 Task: Open a blank sheet, save the file as Computers.txt Add Heading 'Types of Computers:'Add the following points with capital alphabet 'A.	Laptop_x000D_
B.	Desktop_x000D_
C.	Tablet_x000D_
'Select the entire thext and change line spacing to  1.5 ,change the font size of heading and points to 18
Action: Mouse moved to (260, 281)
Screenshot: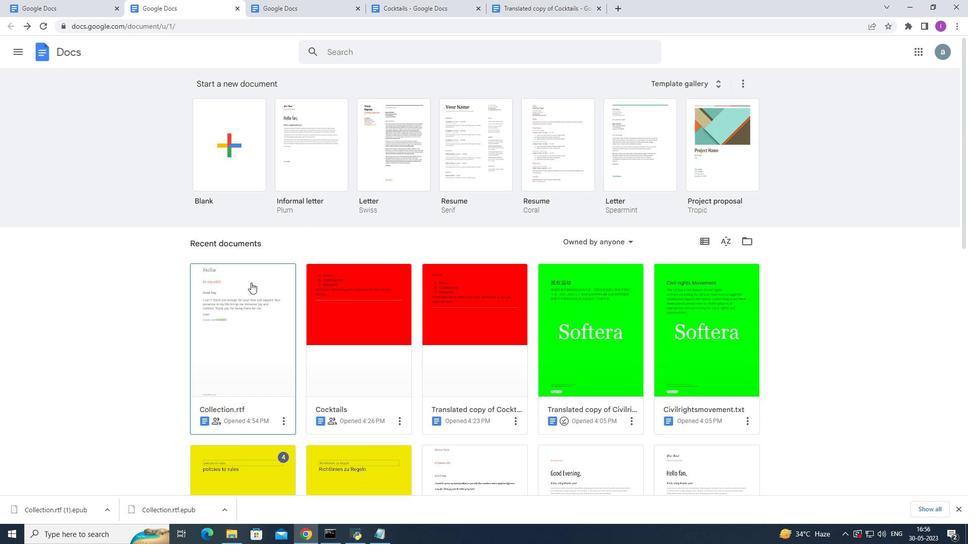 
Action: Mouse pressed left at (260, 281)
Screenshot: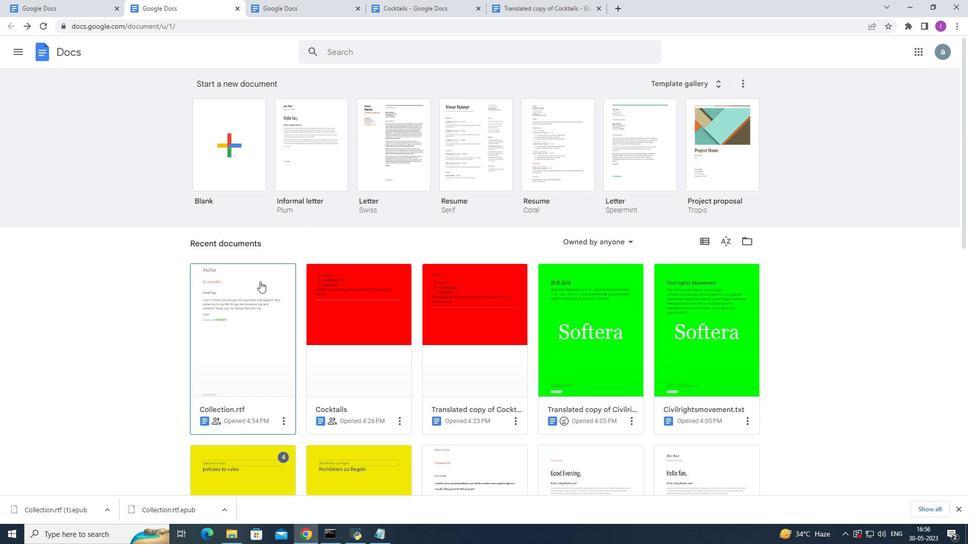 
Action: Mouse moved to (11, 26)
Screenshot: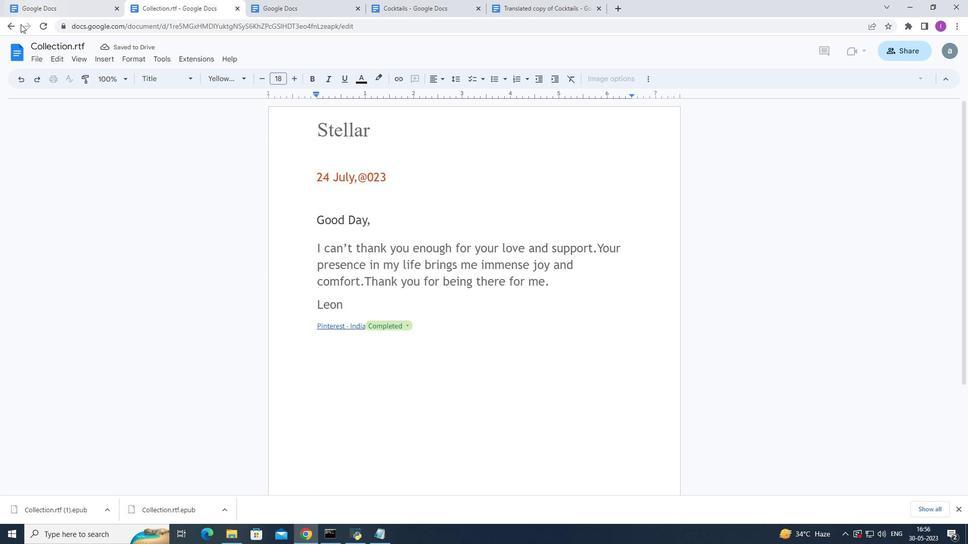
Action: Mouse pressed left at (11, 26)
Screenshot: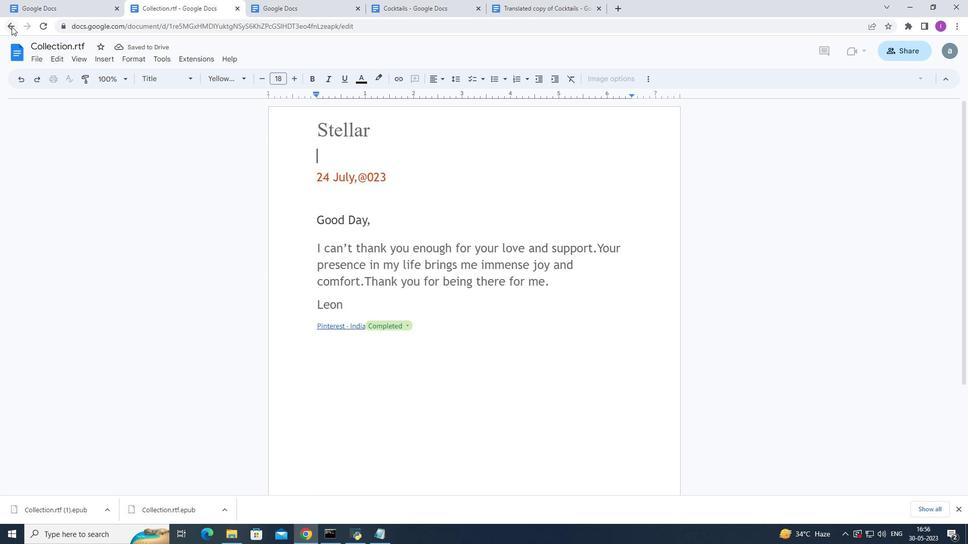 
Action: Mouse moved to (236, 156)
Screenshot: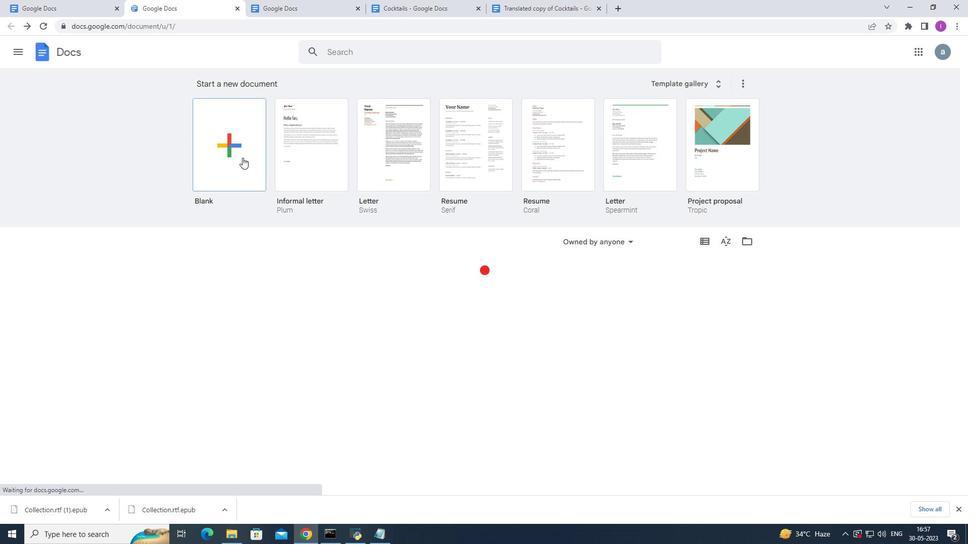 
Action: Mouse pressed left at (236, 156)
Screenshot: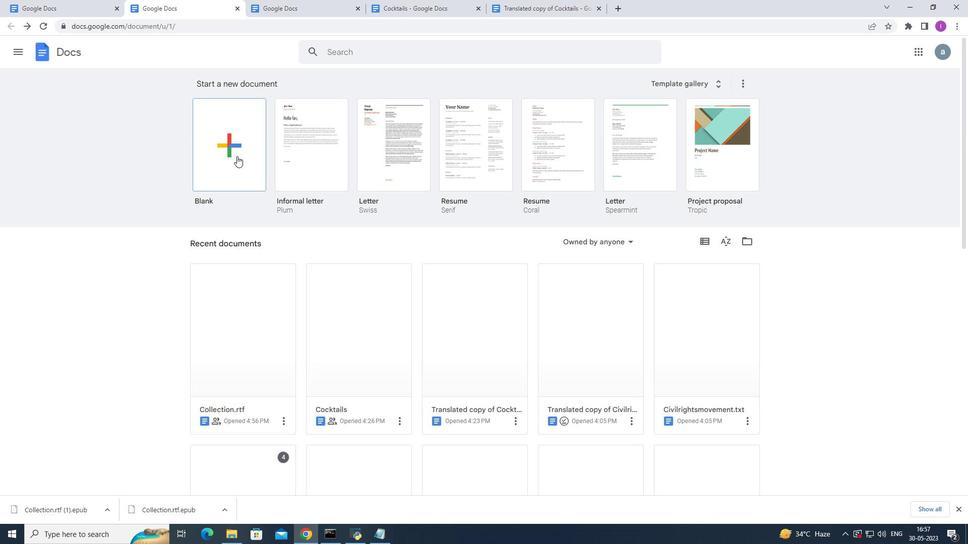 
Action: Mouse moved to (105, 45)
Screenshot: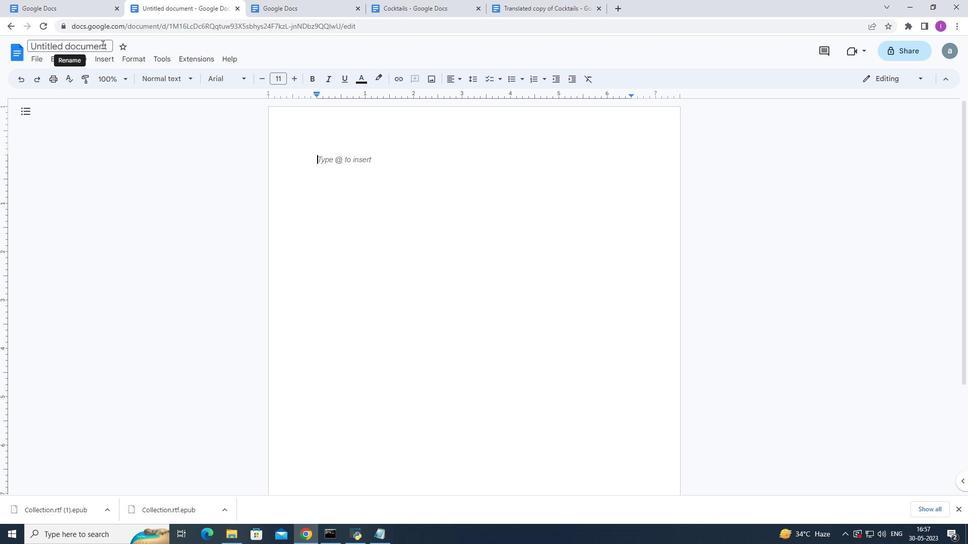 
Action: Mouse pressed left at (105, 45)
Screenshot: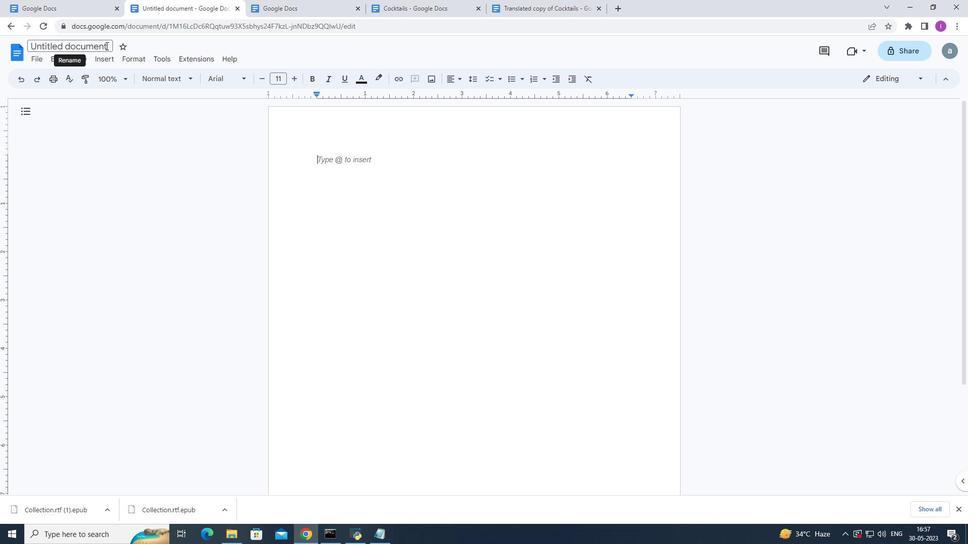 
Action: Mouse moved to (498, 57)
Screenshot: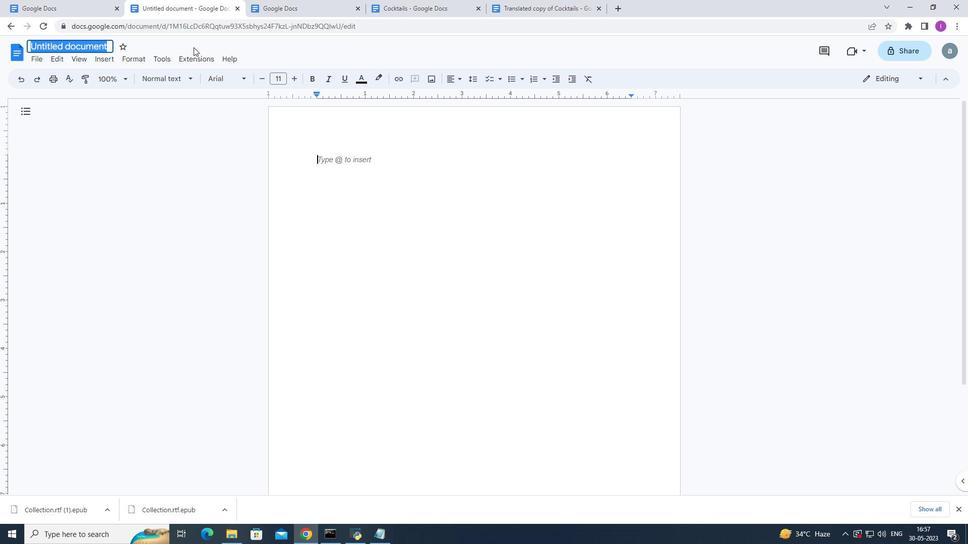 
Action: Key pressed <Key.backspace><Key.shift>Types<Key.space>of<Key.space><Key.shift>Computers
Screenshot: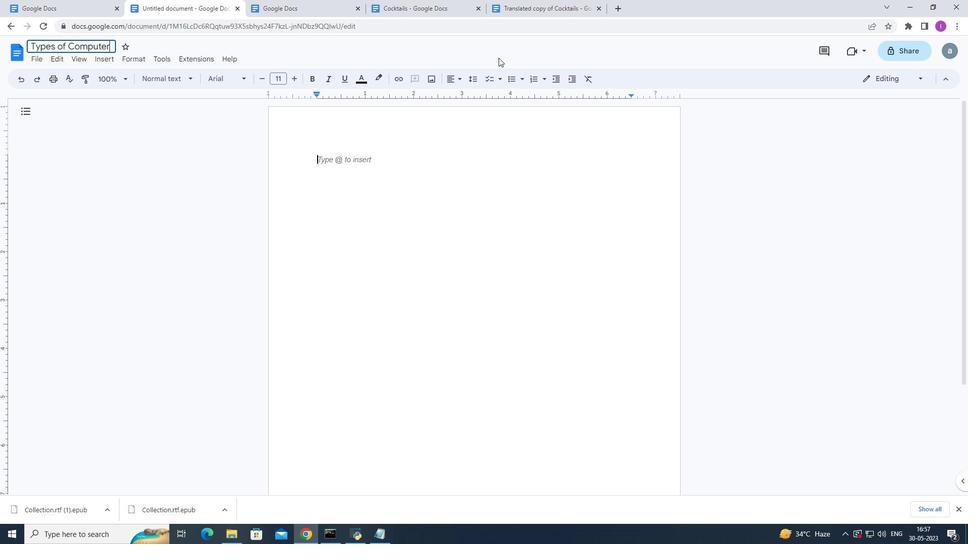 
Action: Mouse moved to (320, 159)
Screenshot: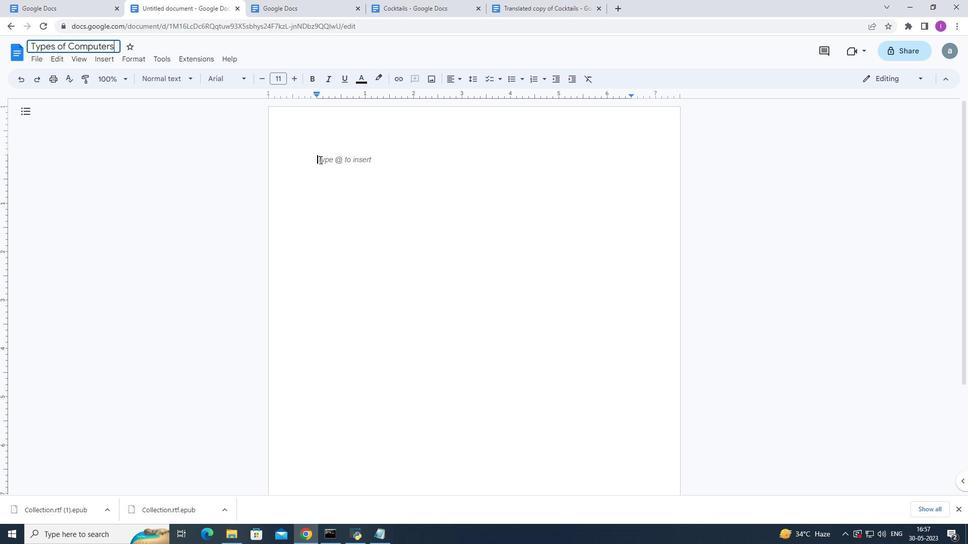 
Action: Mouse pressed left at (320, 159)
Screenshot: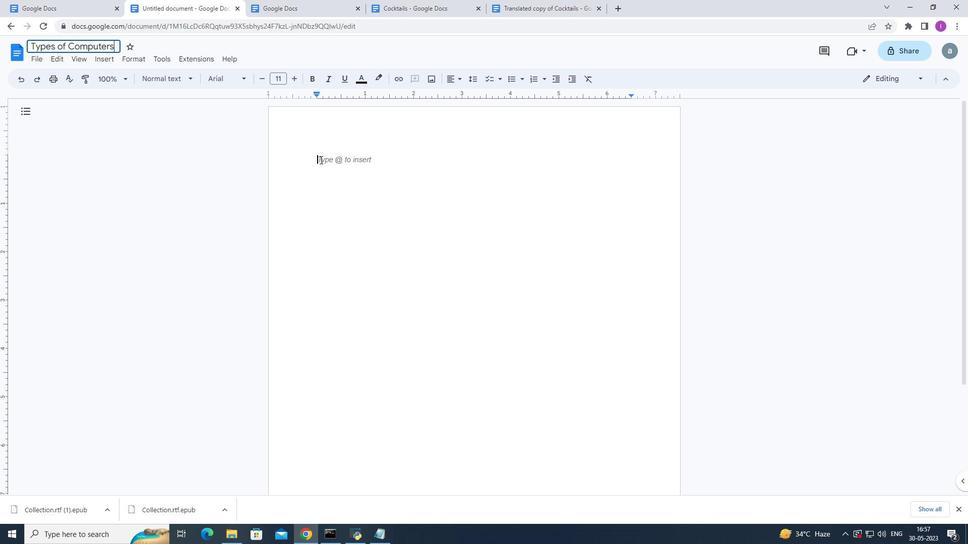 
Action: Mouse moved to (398, 134)
Screenshot: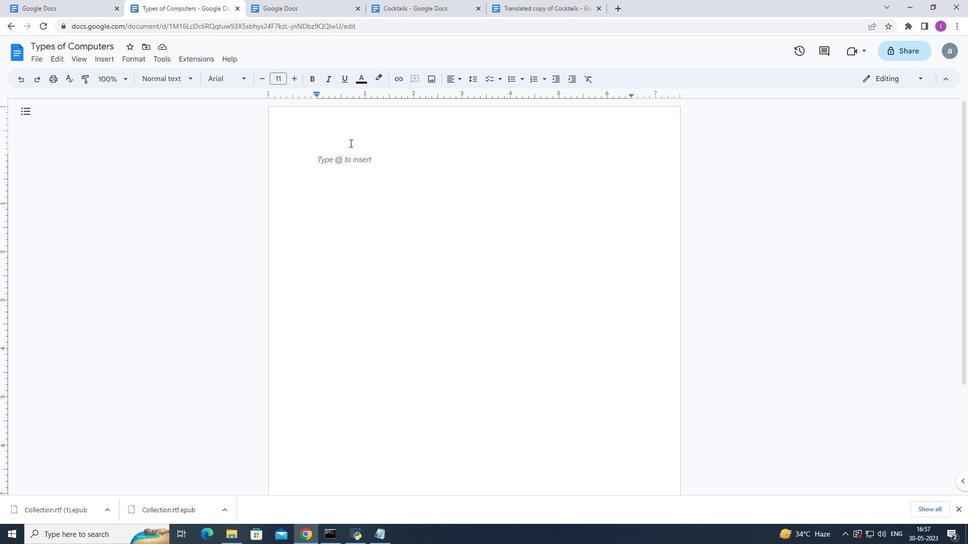 
Action: Key pressed <Key.shift>Types<Key.space>of<Key.space><Key.shift>Computers<Key.enter>a.<Key.backspace><Key.backspace><Key.shift>A.<Key.shift>Laptop
Screenshot: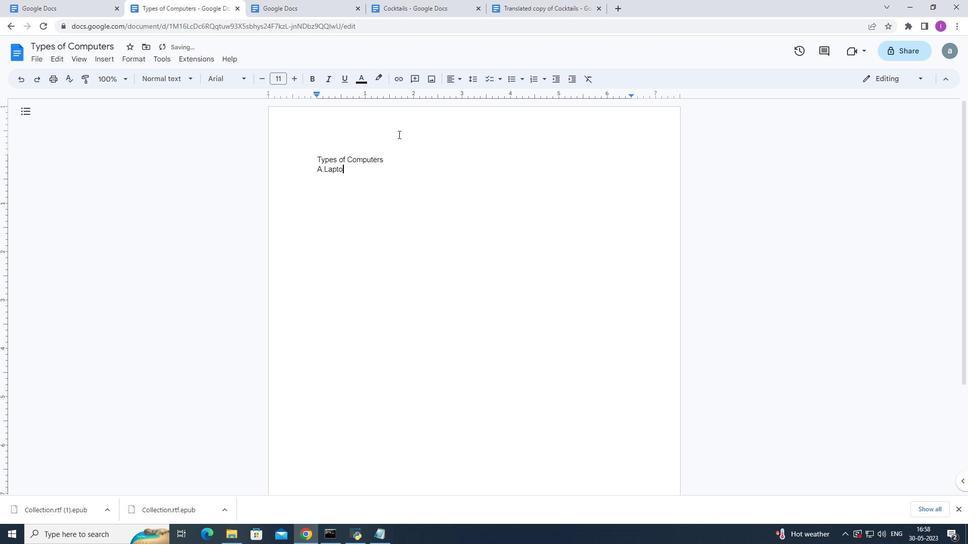 
Action: Mouse moved to (322, 169)
Screenshot: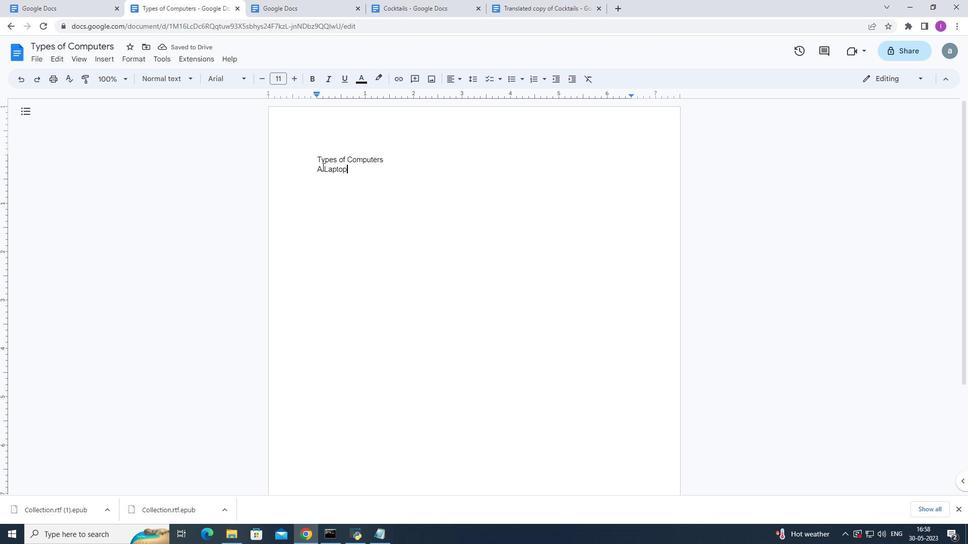 
Action: Mouse pressed left at (322, 169)
Screenshot: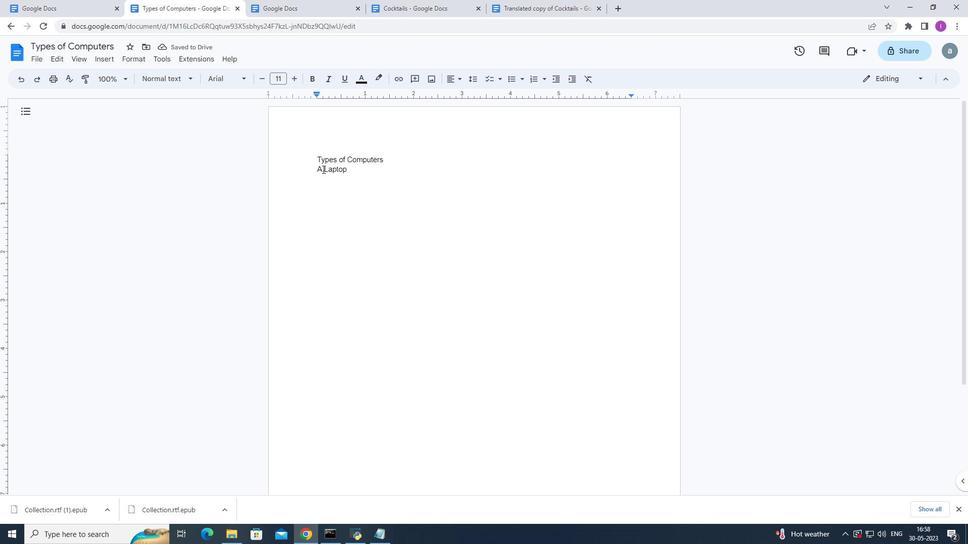 
Action: Mouse moved to (326, 168)
Screenshot: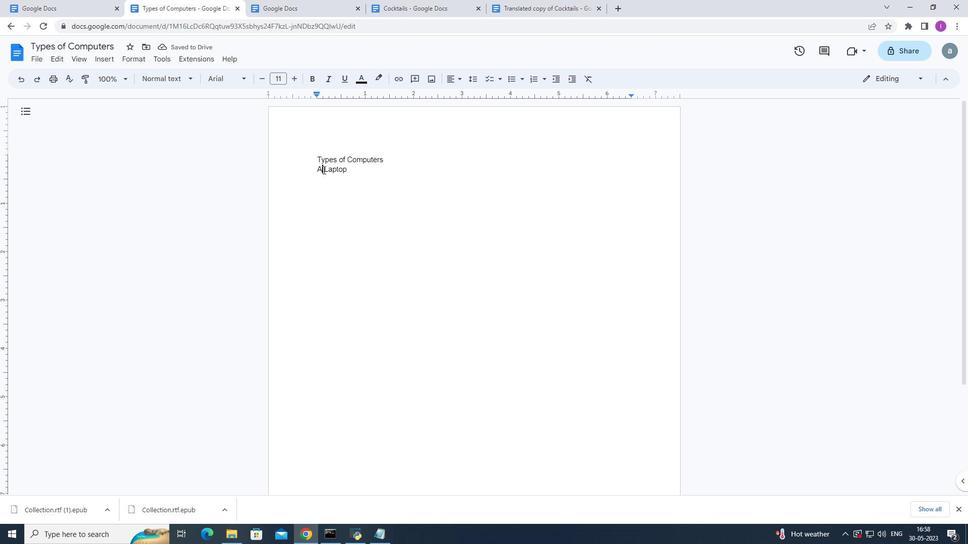 
Action: Key pressed <Key.space>
Screenshot: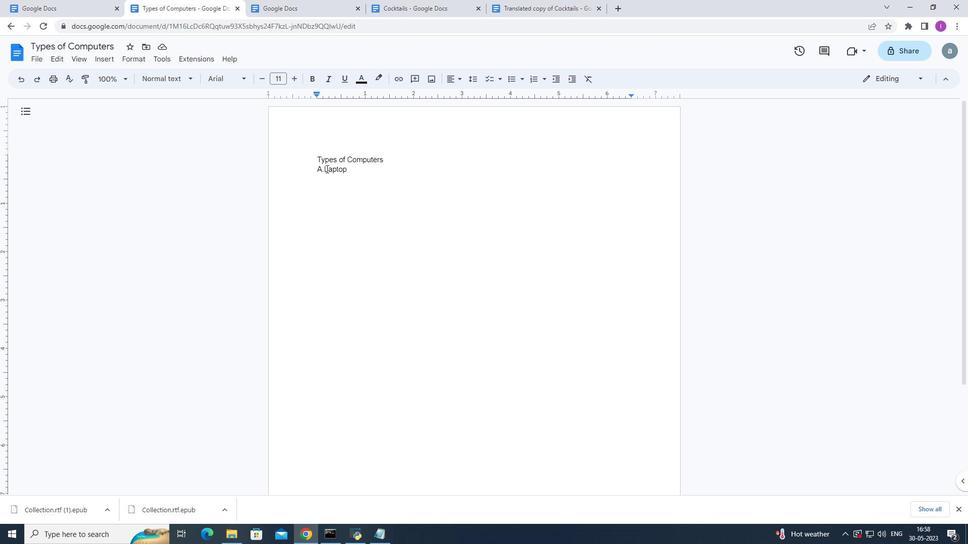 
Action: Mouse moved to (325, 169)
Screenshot: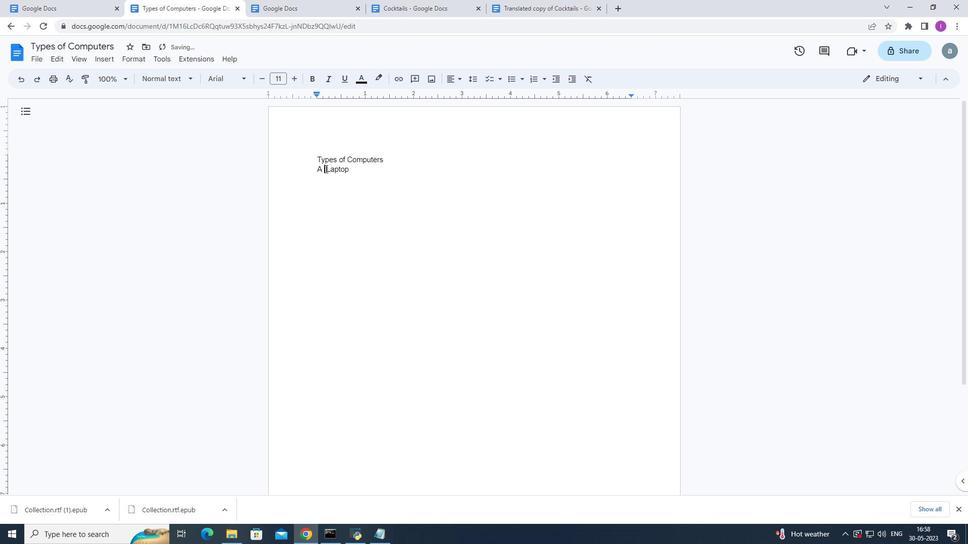 
Action: Mouse pressed left at (325, 169)
Screenshot: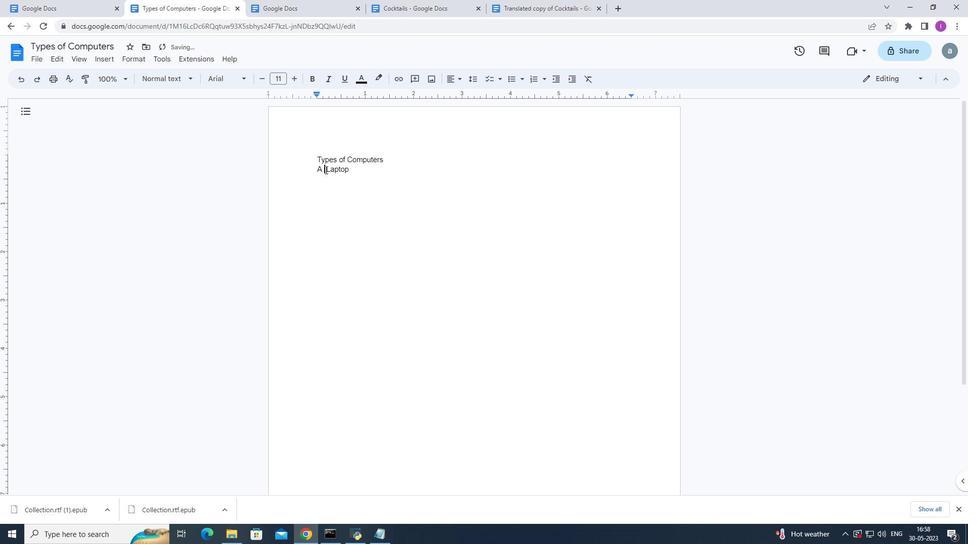 
Action: Mouse moved to (338, 169)
Screenshot: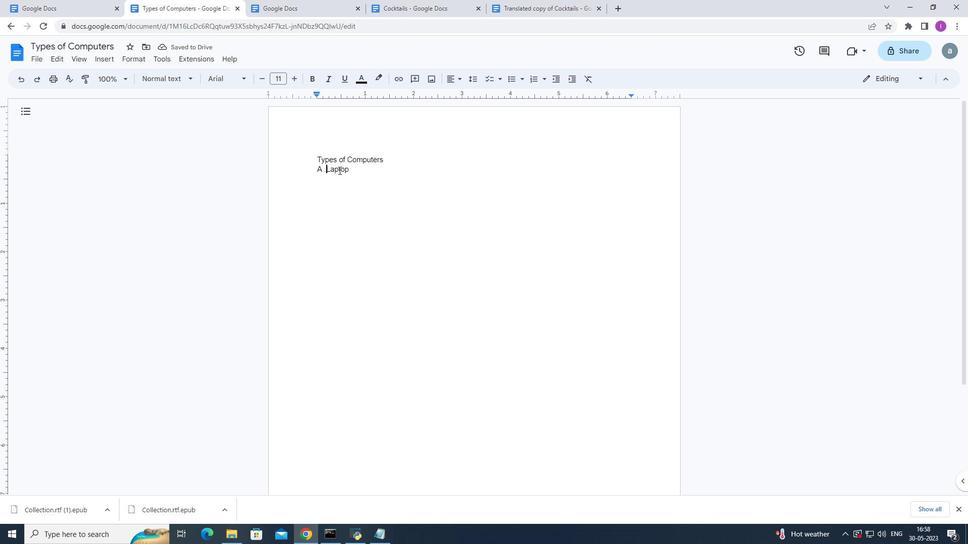 
Action: Key pressed <Key.backspace><Key.backspace>
Screenshot: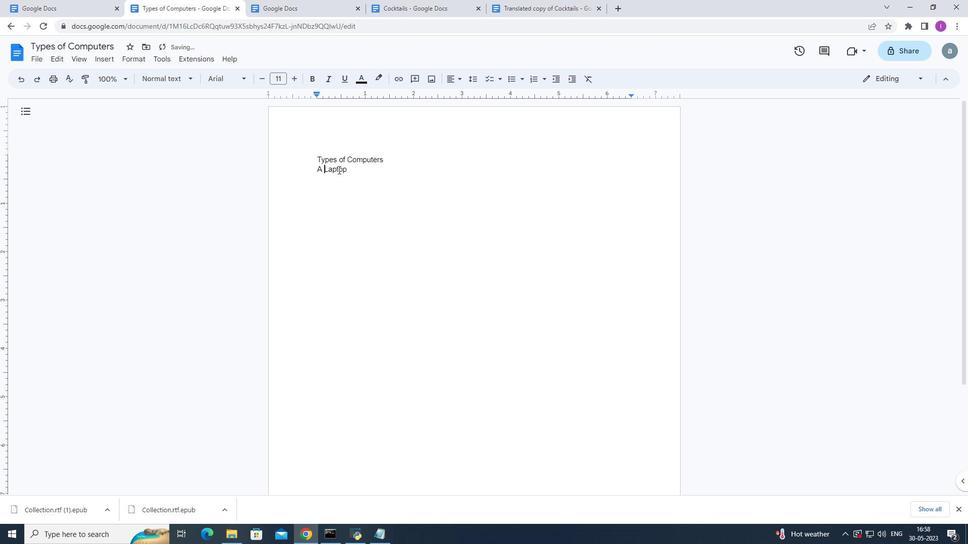 
Action: Mouse moved to (335, 169)
Screenshot: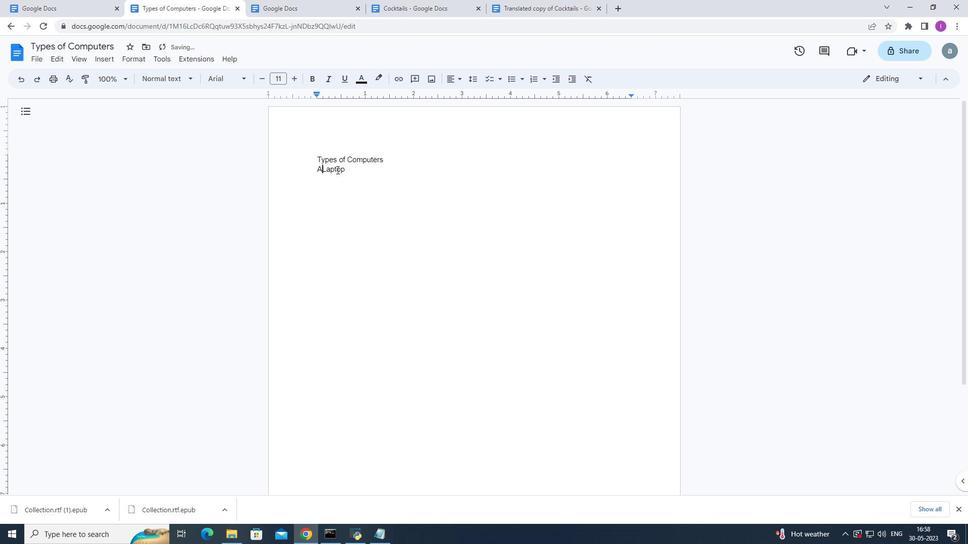 
Action: Key pressed .<Key.space>
Screenshot: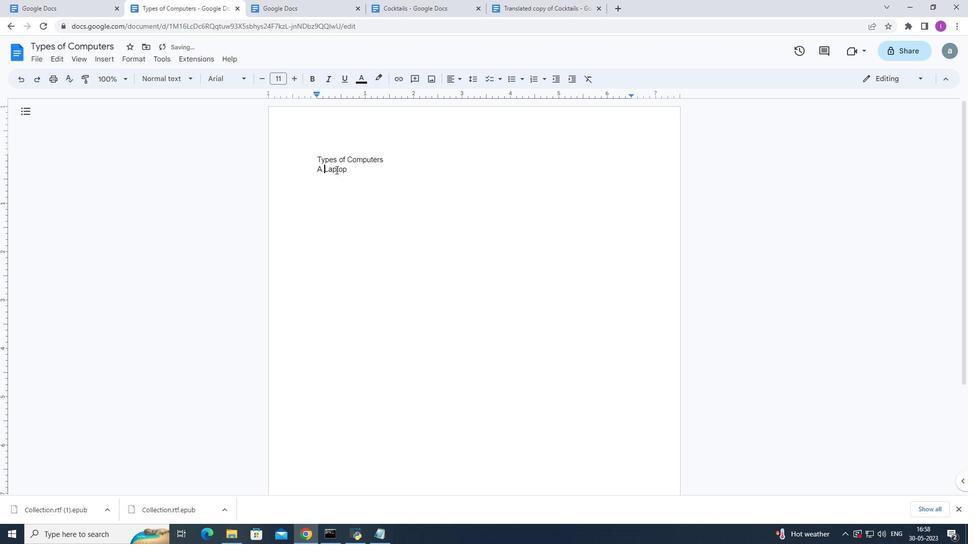 
Action: Mouse moved to (382, 170)
Screenshot: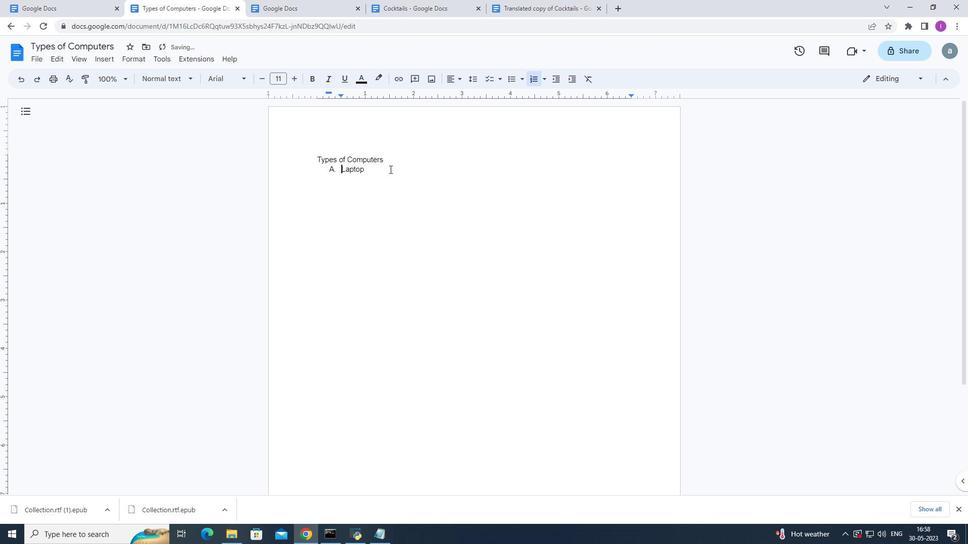 
Action: Mouse pressed left at (382, 170)
Screenshot: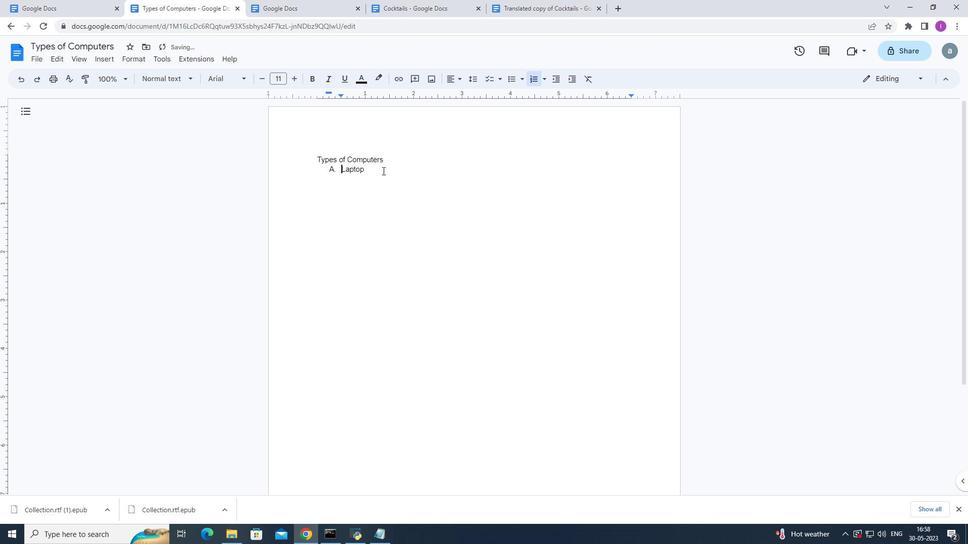 
Action: Mouse moved to (329, 165)
Screenshot: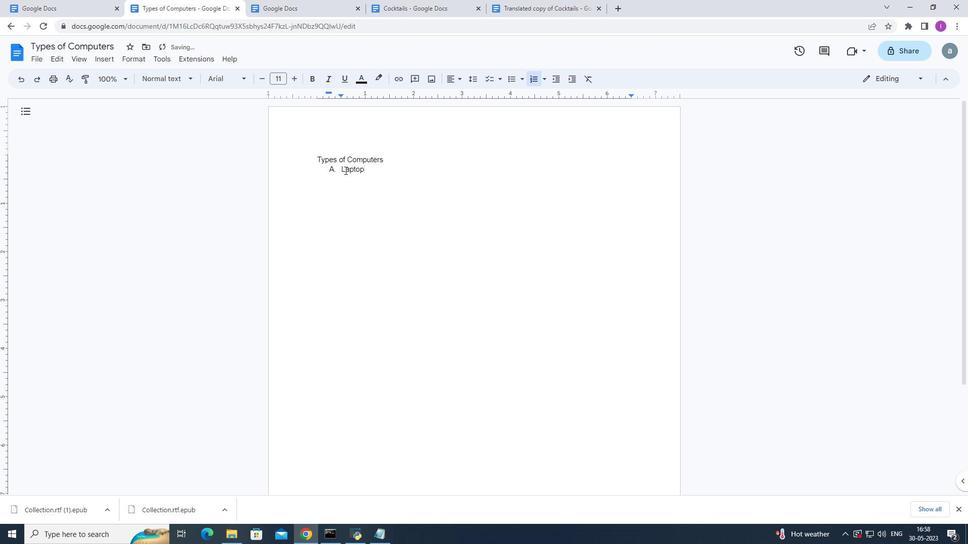 
Action: Key pressed <Key.enter>
Screenshot: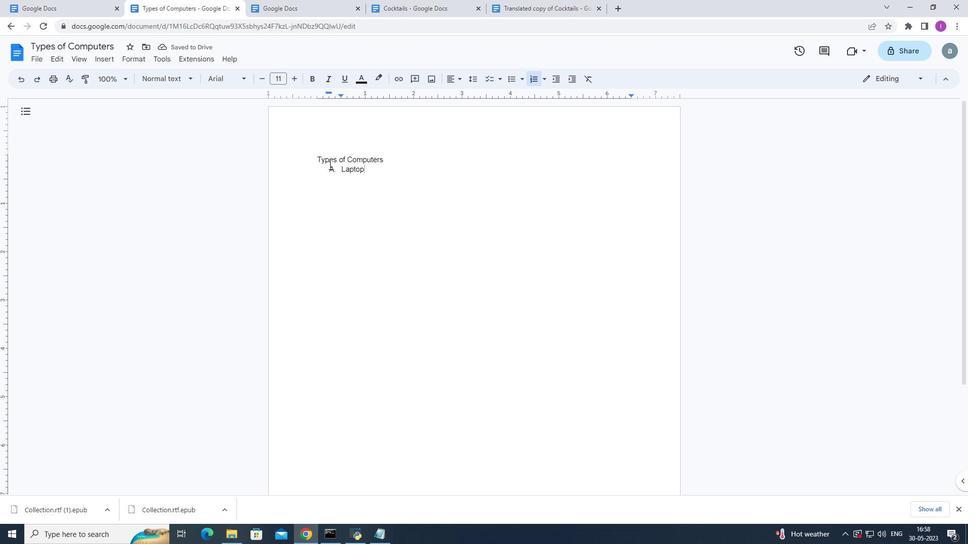 
Action: Mouse moved to (342, 164)
Screenshot: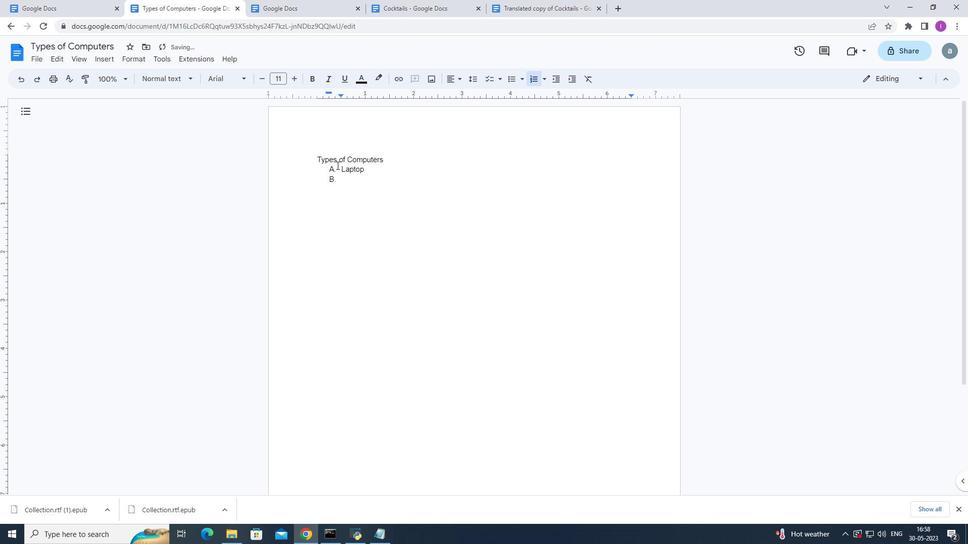 
Action: Key pressed <Key.shift><Key.shift><Key.shift>Deskt6op
Screenshot: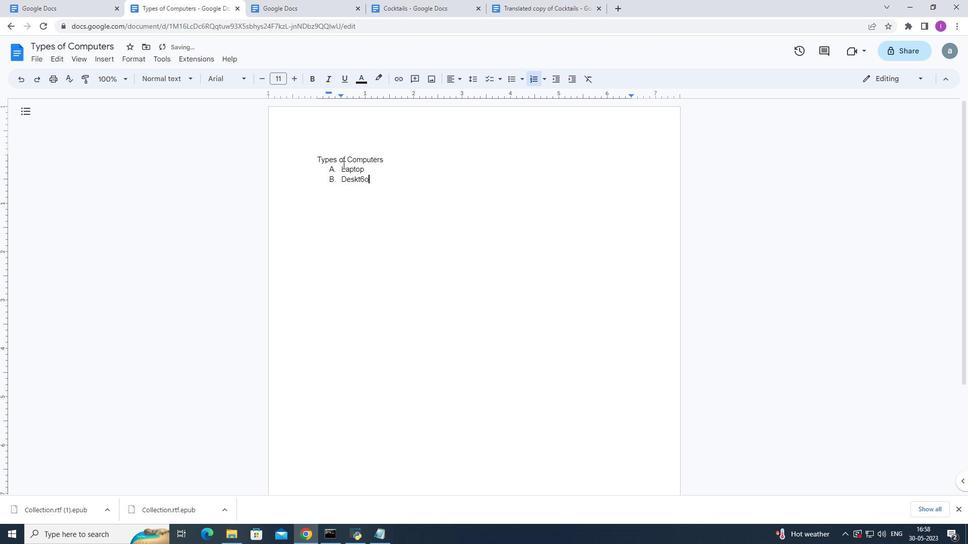 
Action: Mouse moved to (365, 178)
Screenshot: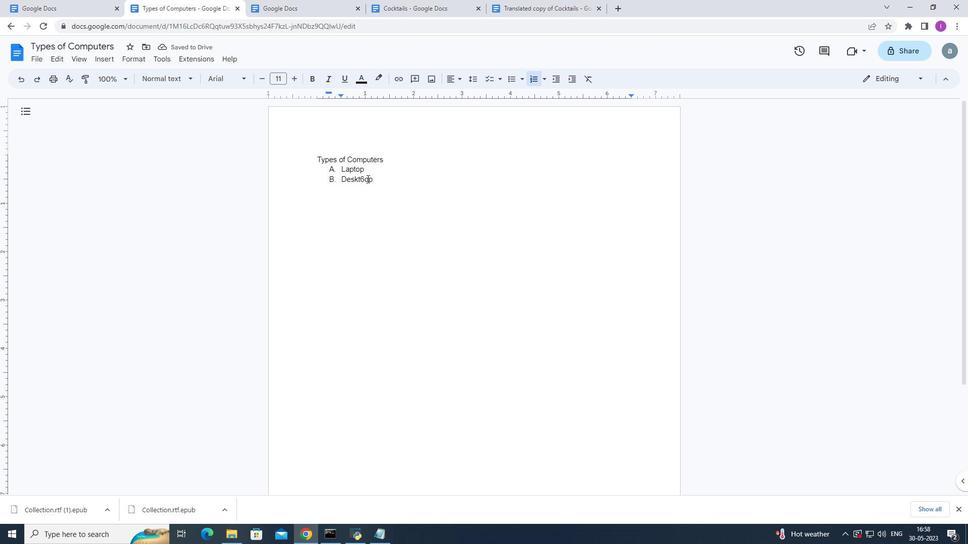 
Action: Mouse pressed left at (365, 178)
Screenshot: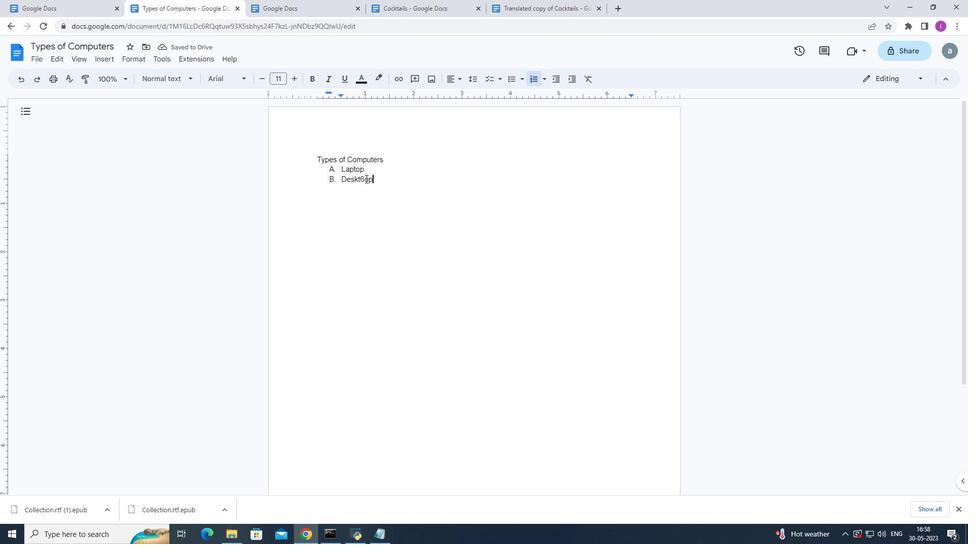 
Action: Mouse moved to (382, 172)
Screenshot: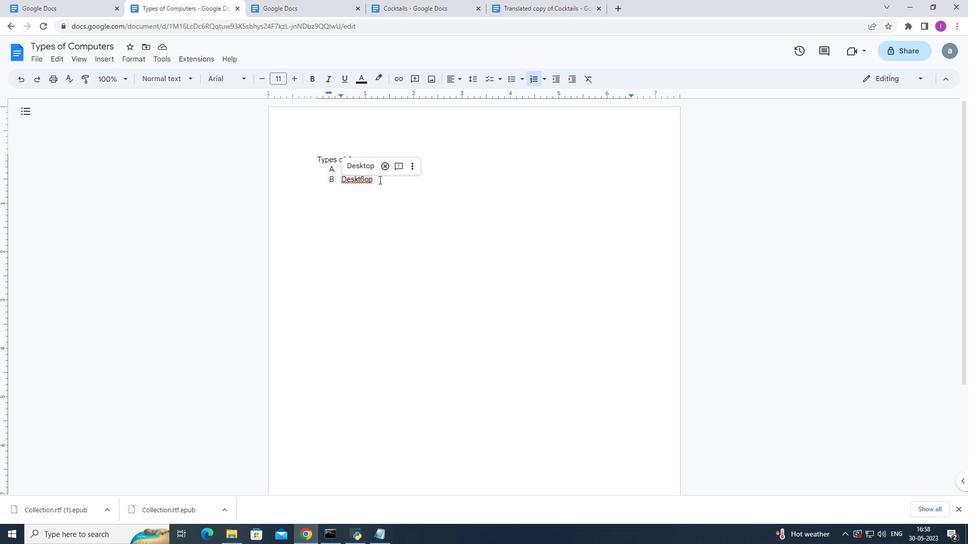 
Action: Key pressed <Key.backspace>
Screenshot: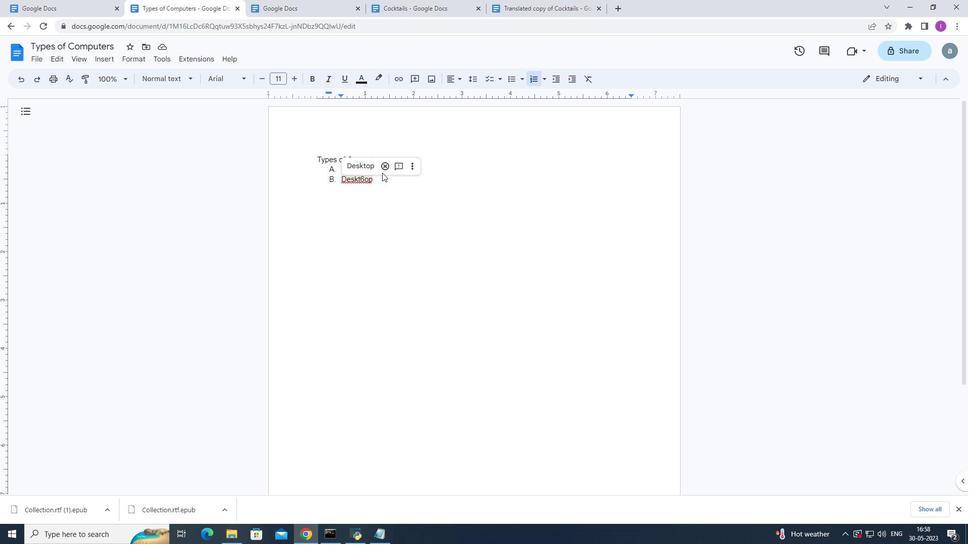 
Action: Mouse moved to (383, 183)
Screenshot: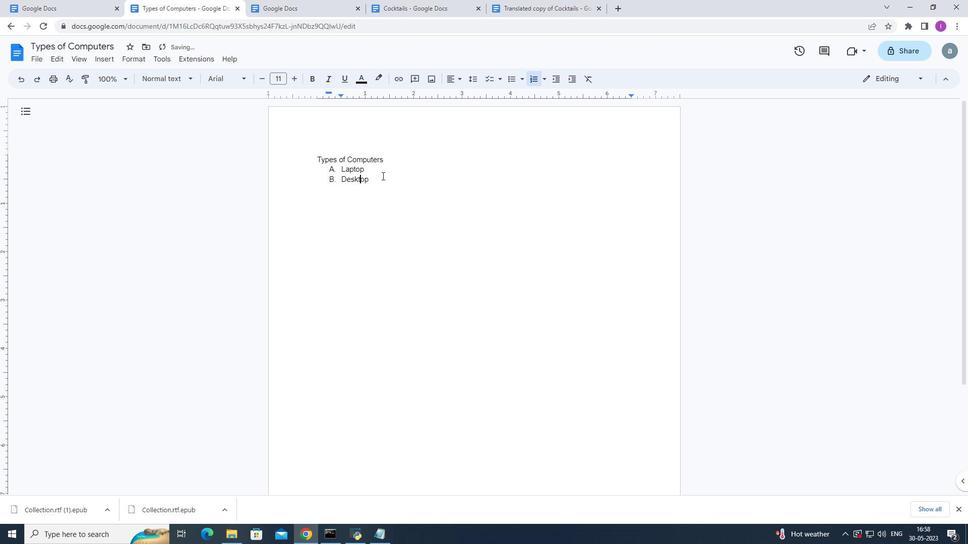 
Action: Mouse pressed left at (383, 183)
Screenshot: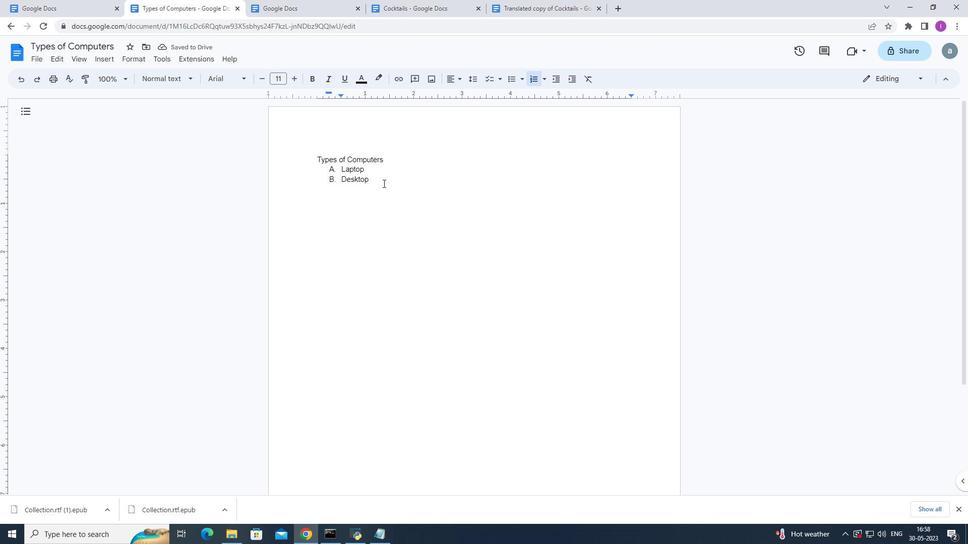 
Action: Key pressed <Key.enter><Key.shift>Tablet
Screenshot: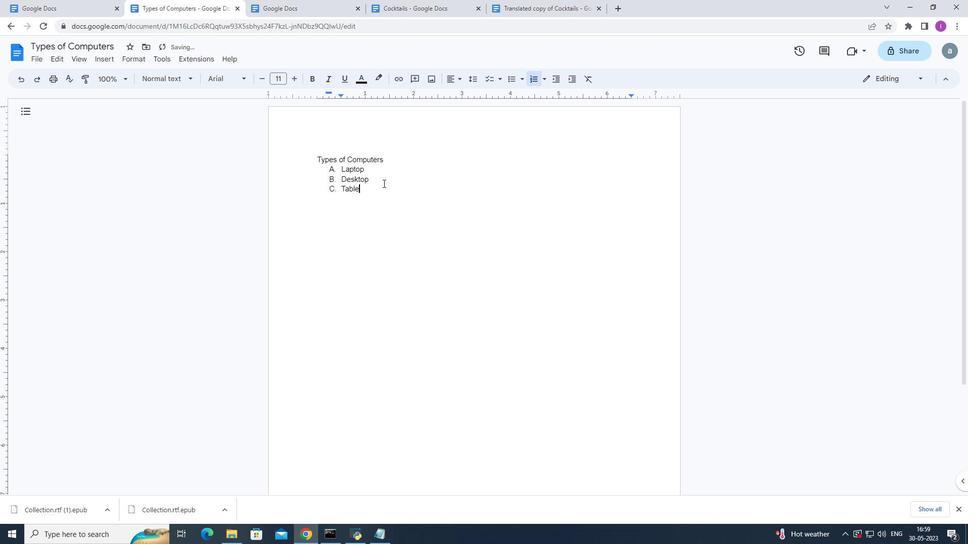 
Action: Mouse moved to (312, 149)
Screenshot: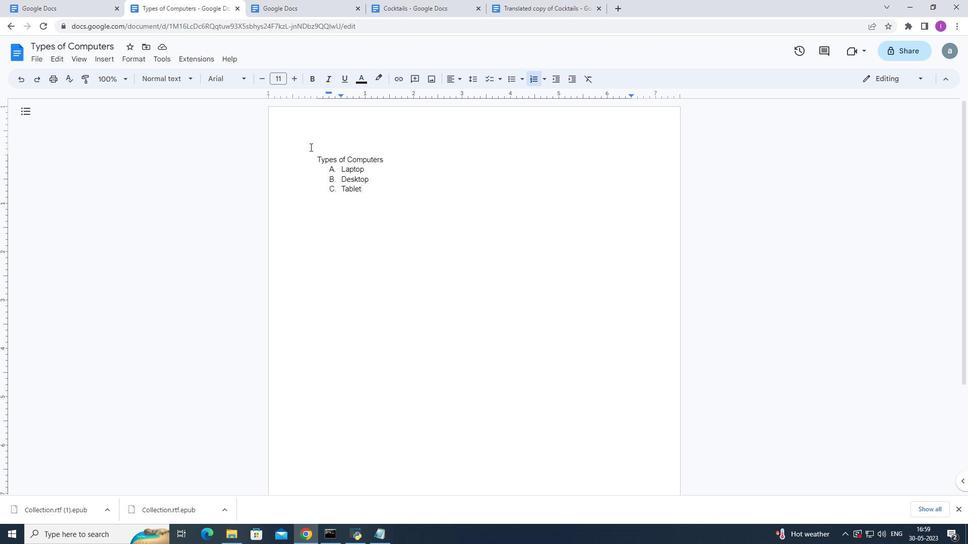 
Action: Mouse pressed left at (312, 149)
Screenshot: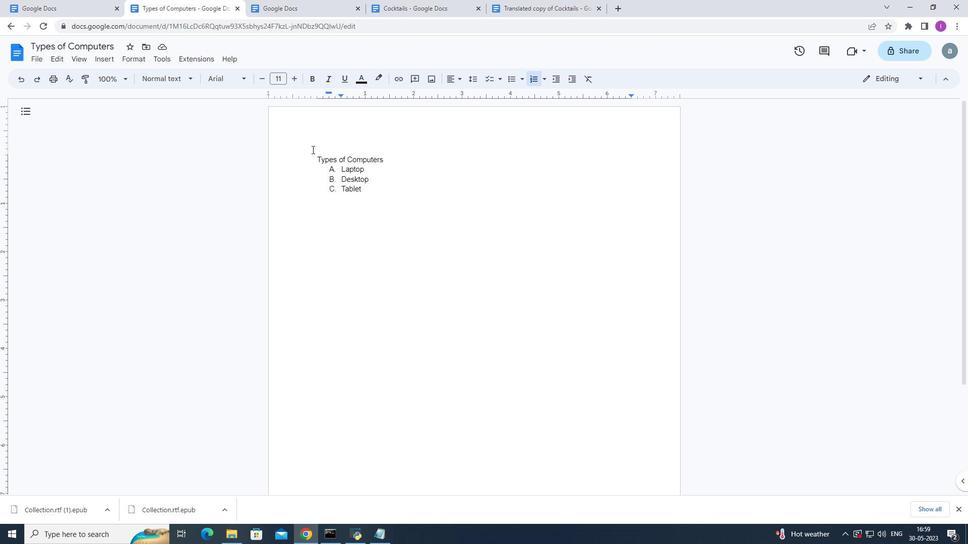 
Action: Mouse moved to (477, 75)
Screenshot: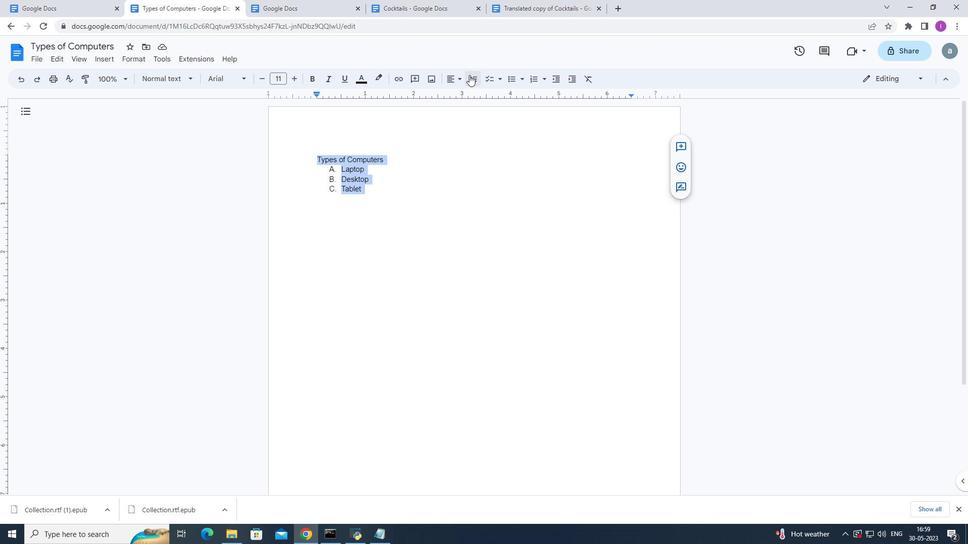 
Action: Mouse pressed left at (477, 75)
Screenshot: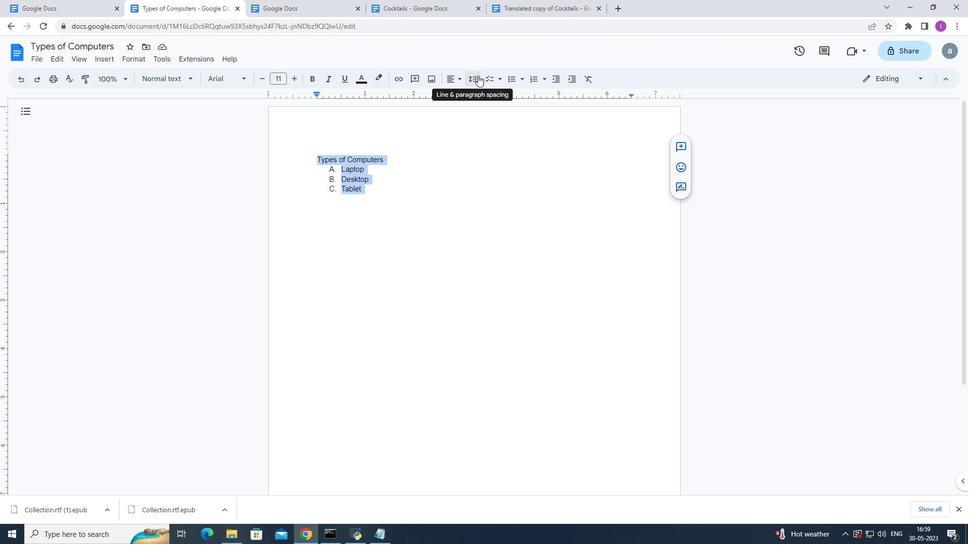 
Action: Mouse moved to (487, 127)
Screenshot: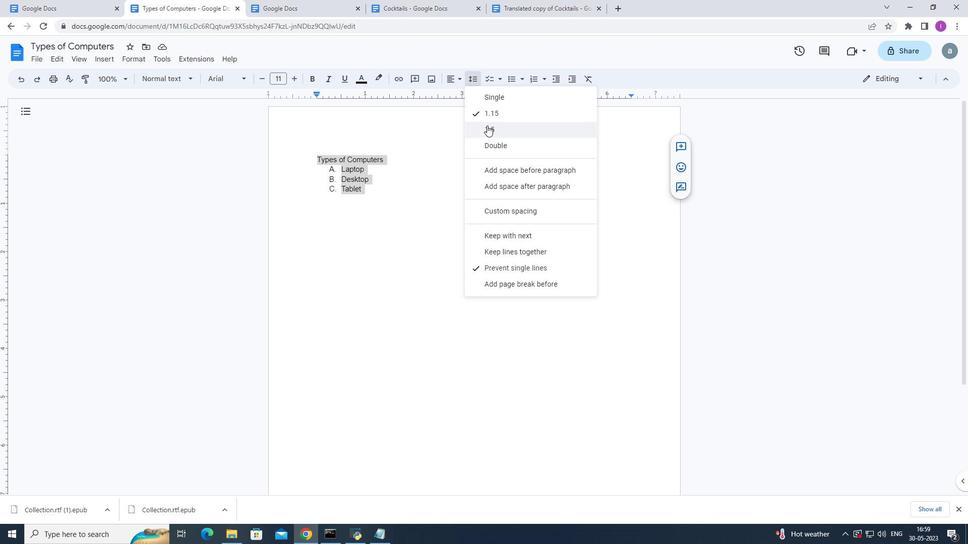 
Action: Mouse pressed left at (487, 127)
Screenshot: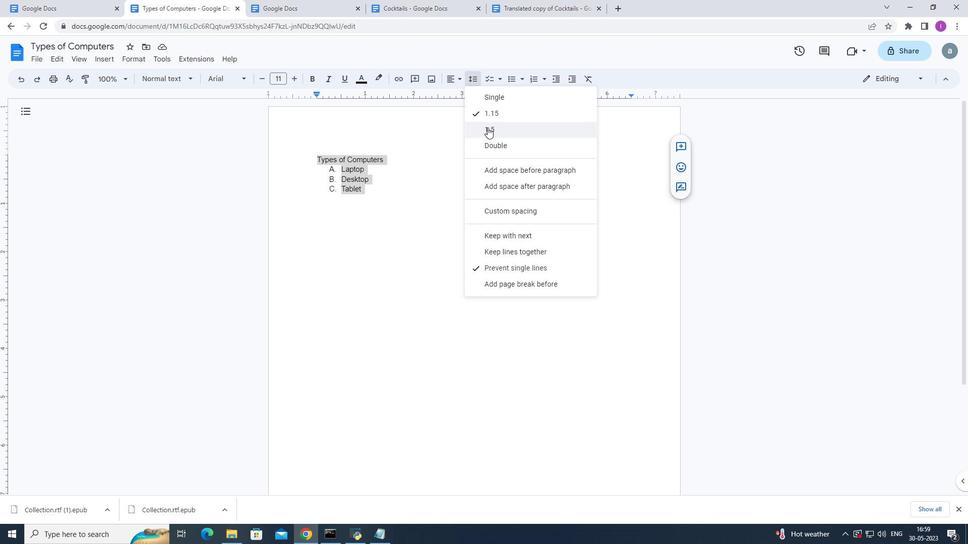 
Action: Mouse moved to (298, 196)
Screenshot: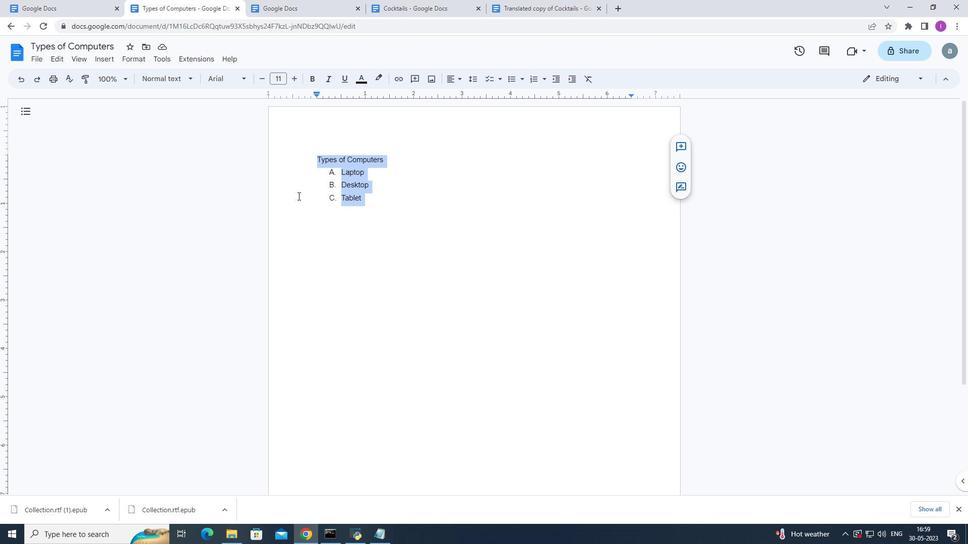 
Action: Mouse pressed left at (298, 196)
Screenshot: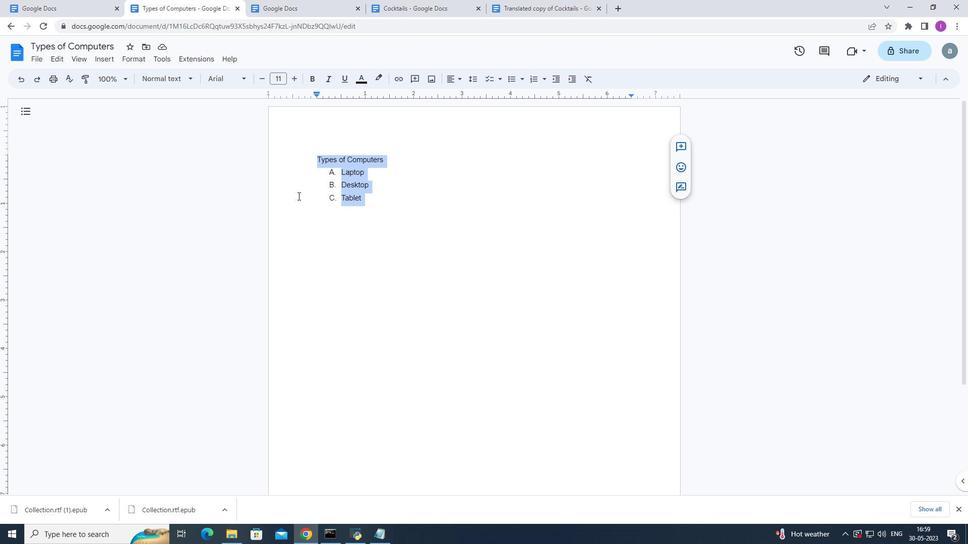 
Action: Mouse moved to (393, 157)
Screenshot: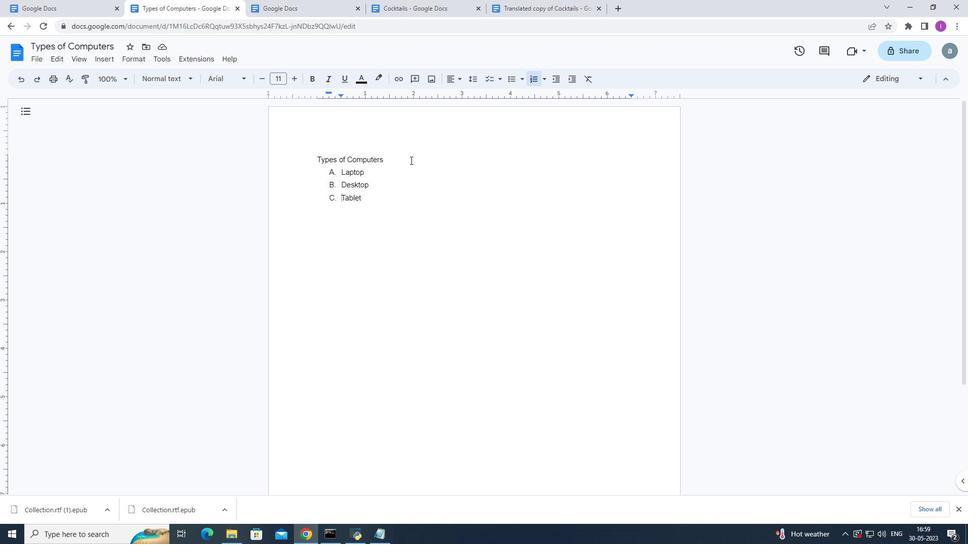 
Action: Mouse pressed left at (393, 157)
Screenshot: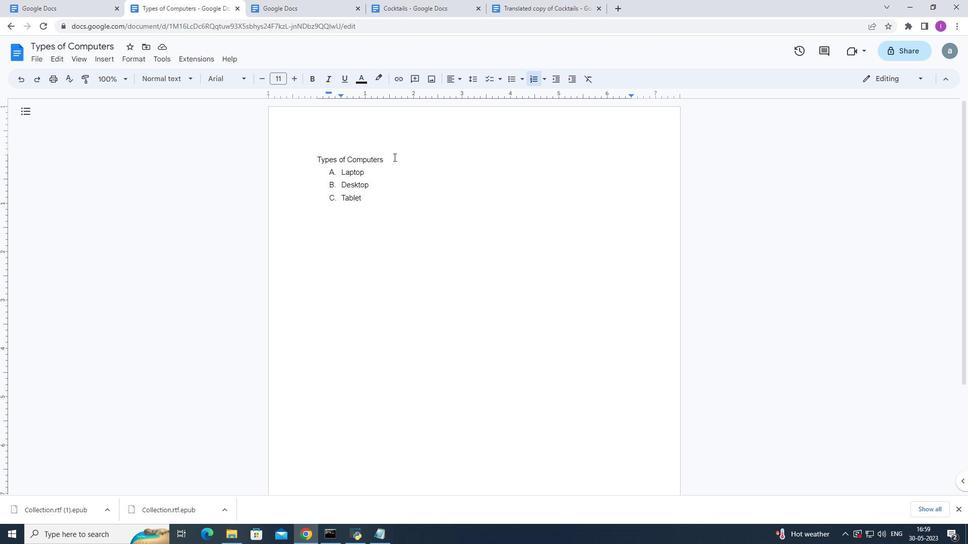 
Action: Mouse moved to (277, 81)
Screenshot: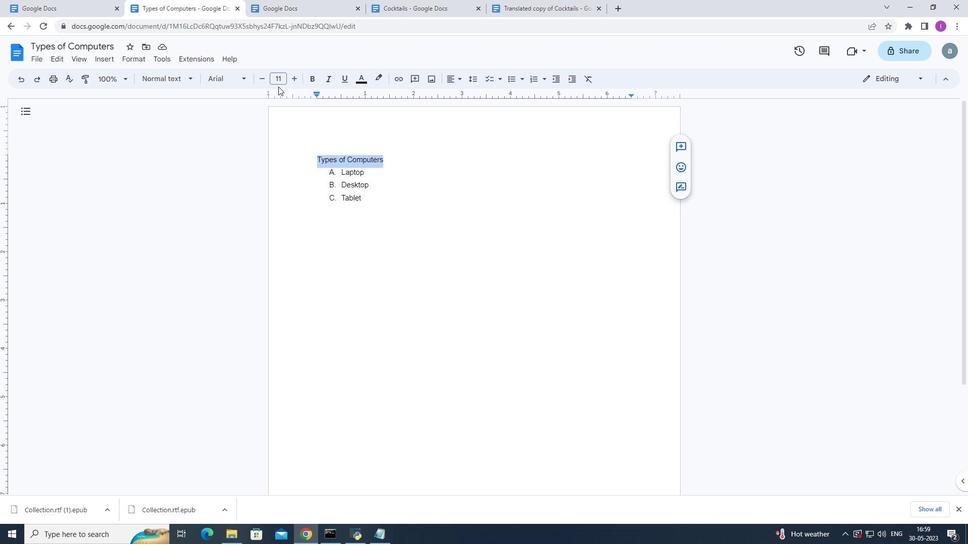 
Action: Mouse pressed left at (277, 81)
Screenshot: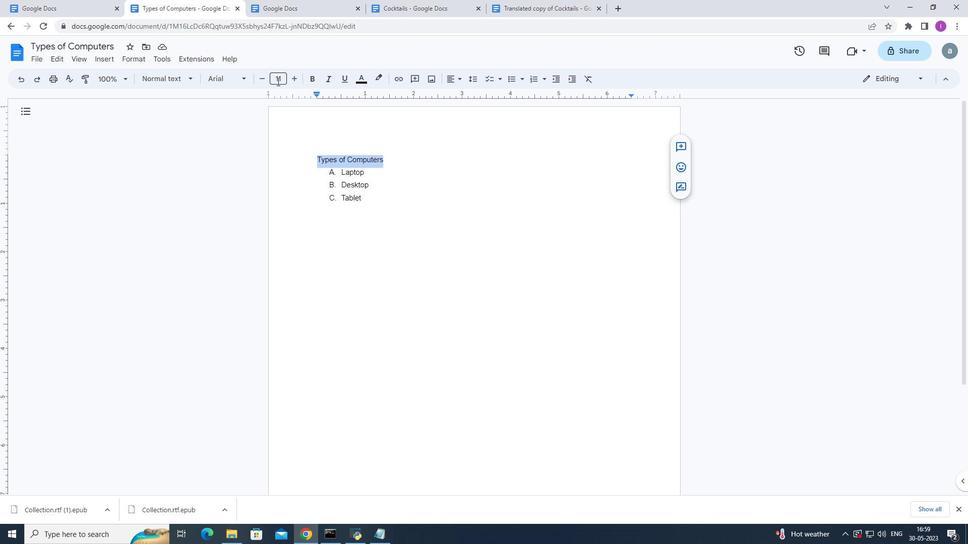 
Action: Mouse moved to (279, 192)
Screenshot: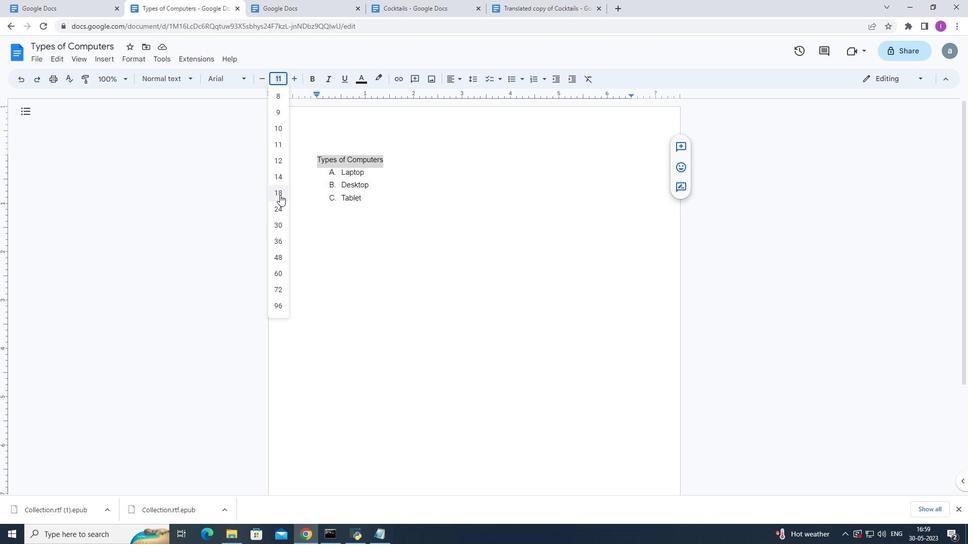 
Action: Mouse pressed left at (279, 192)
Screenshot: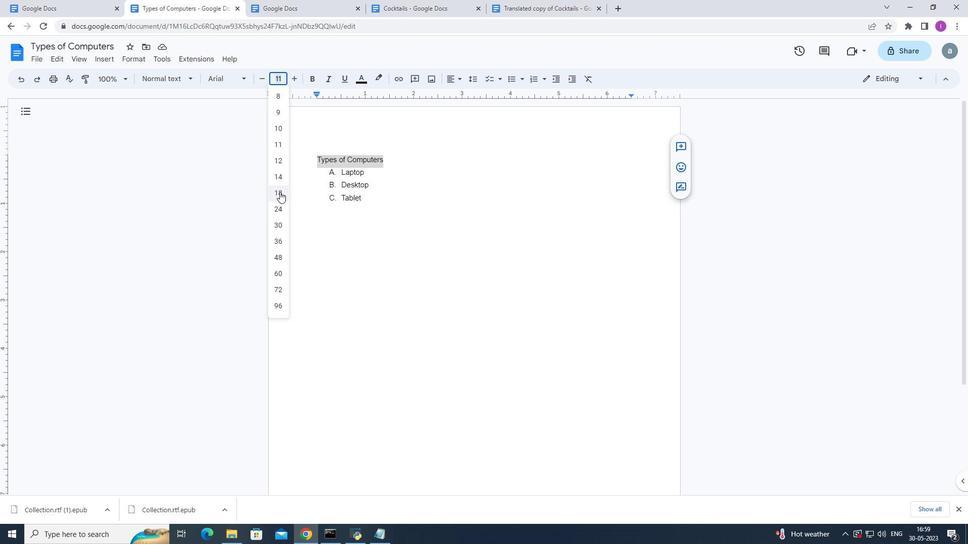 
Action: Mouse moved to (254, 252)
Screenshot: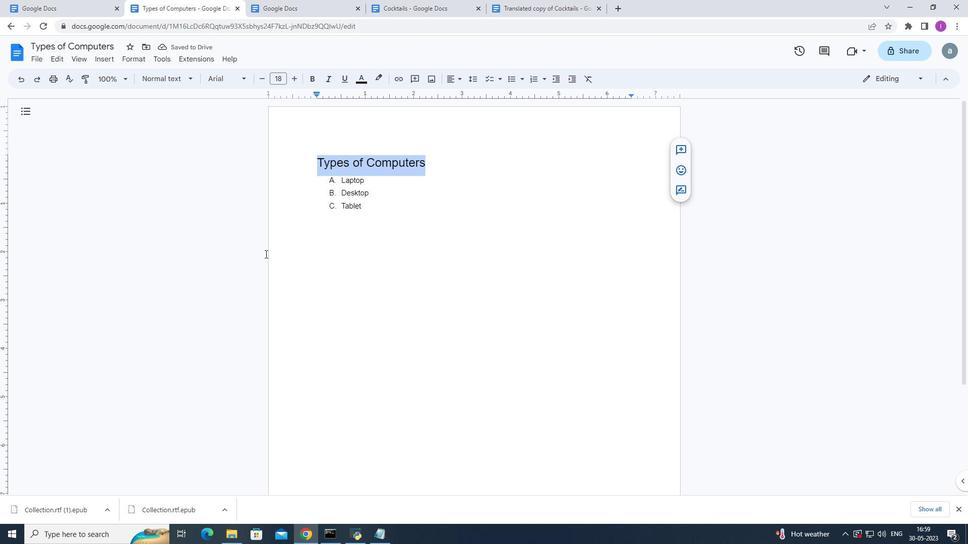 
